 Task: Create Card Executive Team Meeting in Board Content Promotion to Workspace Business Intelligence. Create Card Recruitment Execution in Board Voice of Employee Analysis to Workspace Business Intelligence. Create Card Board Meeting in Board Voice of Customer Journey Mapping to Workspace Business Intelligence
Action: Mouse moved to (49, 242)
Screenshot: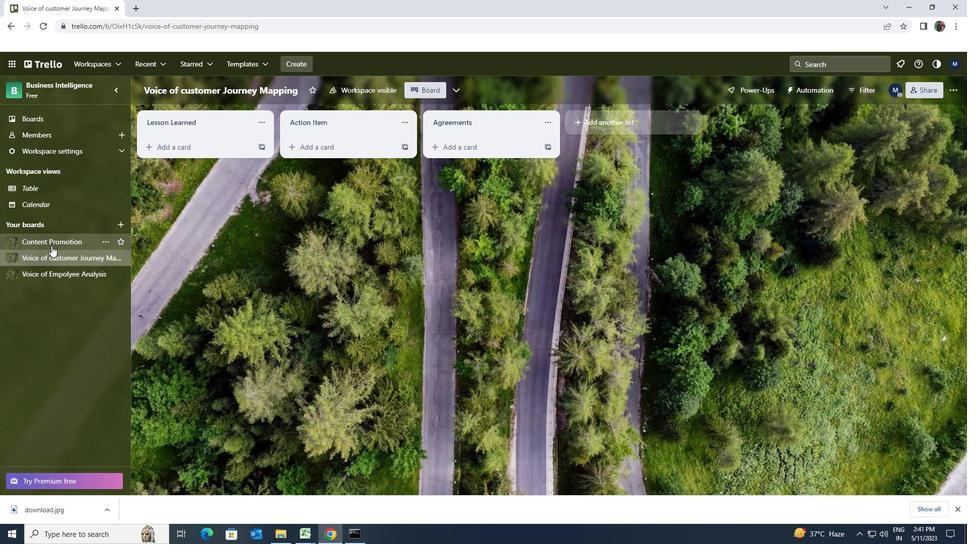 
Action: Mouse pressed left at (49, 242)
Screenshot: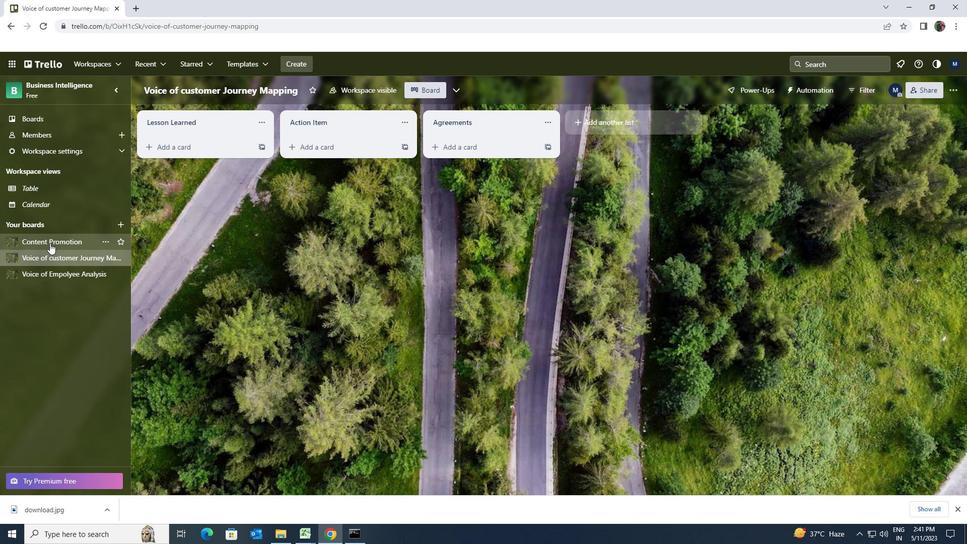 
Action: Mouse moved to (159, 146)
Screenshot: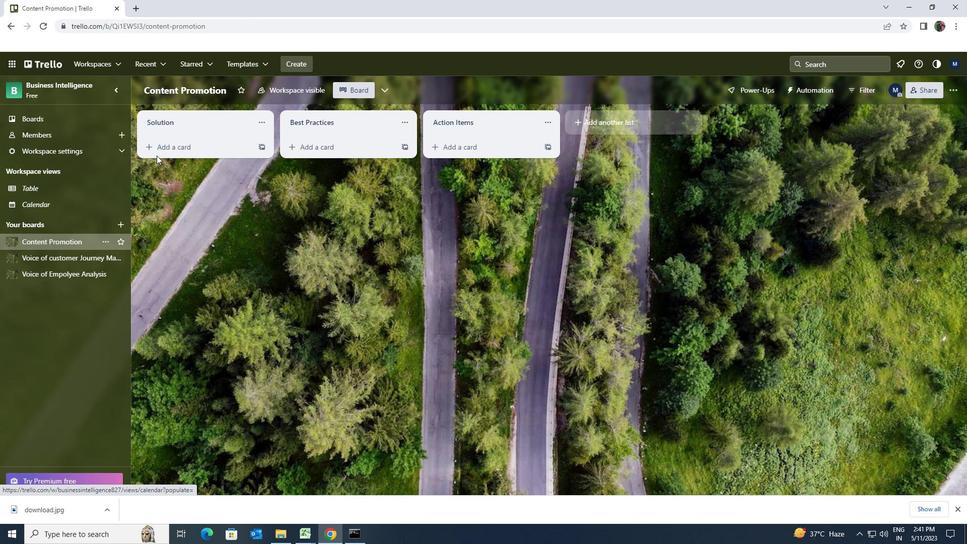 
Action: Mouse pressed left at (159, 146)
Screenshot: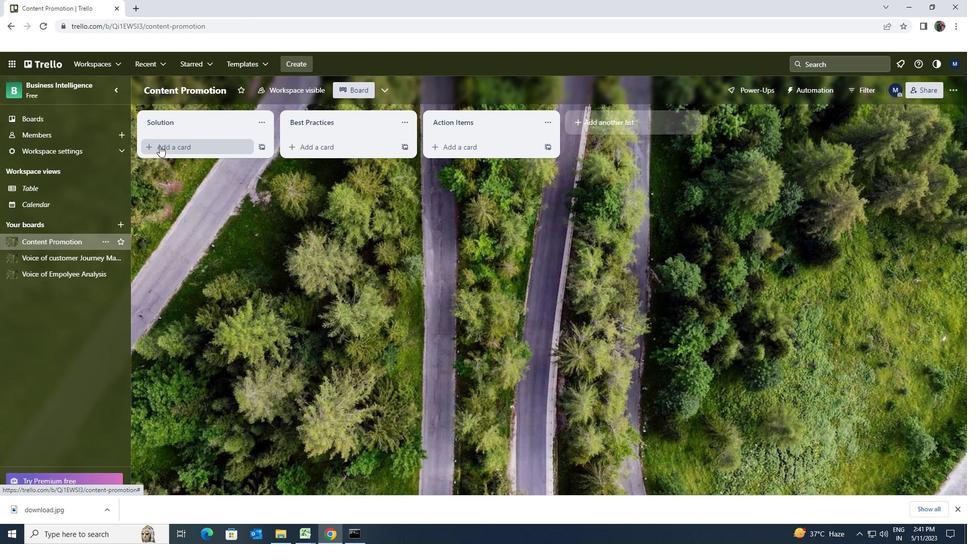 
Action: Key pressed <Key.shift>EXECUTIVE<Key.space><Key.shift>TEAM<Key.space><Key.shift>MEETING
Screenshot: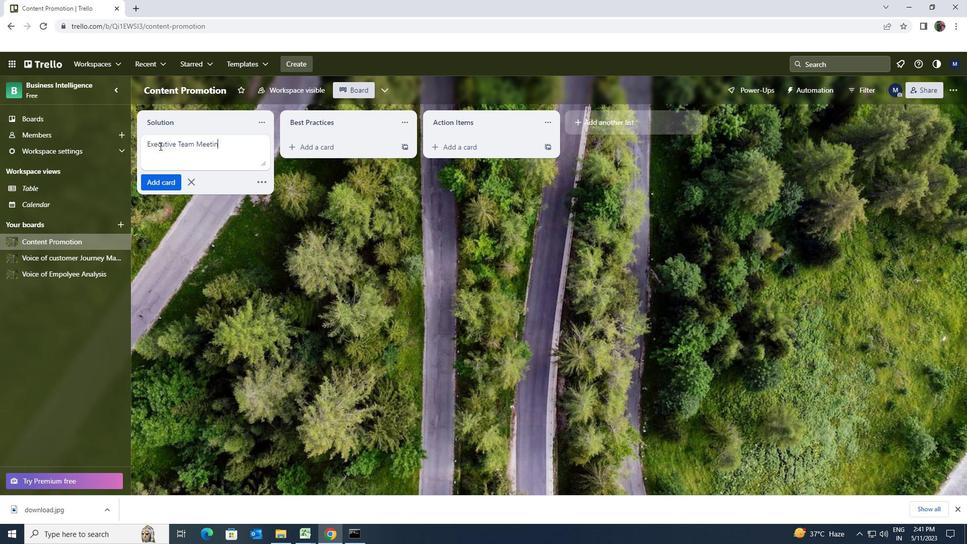 
Action: Mouse moved to (169, 183)
Screenshot: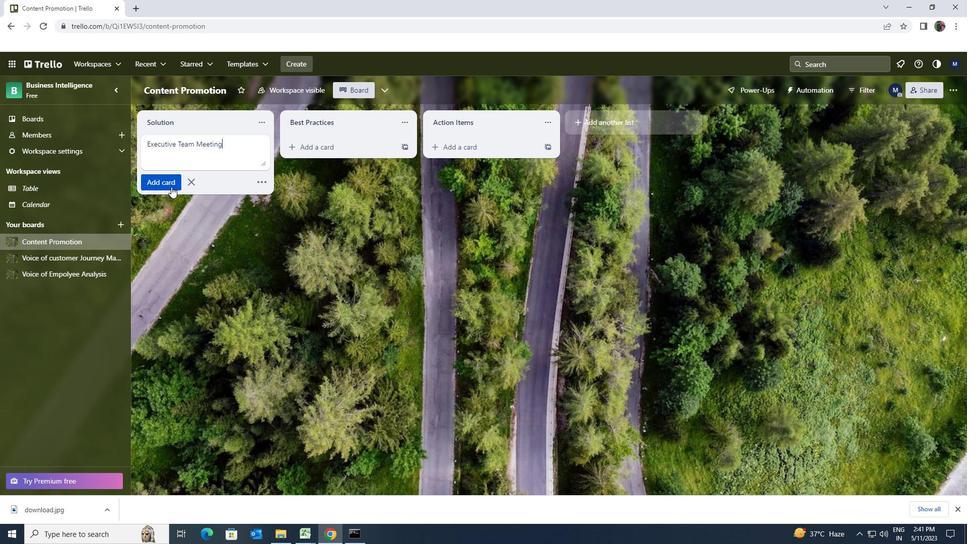 
Action: Mouse pressed left at (169, 183)
Screenshot: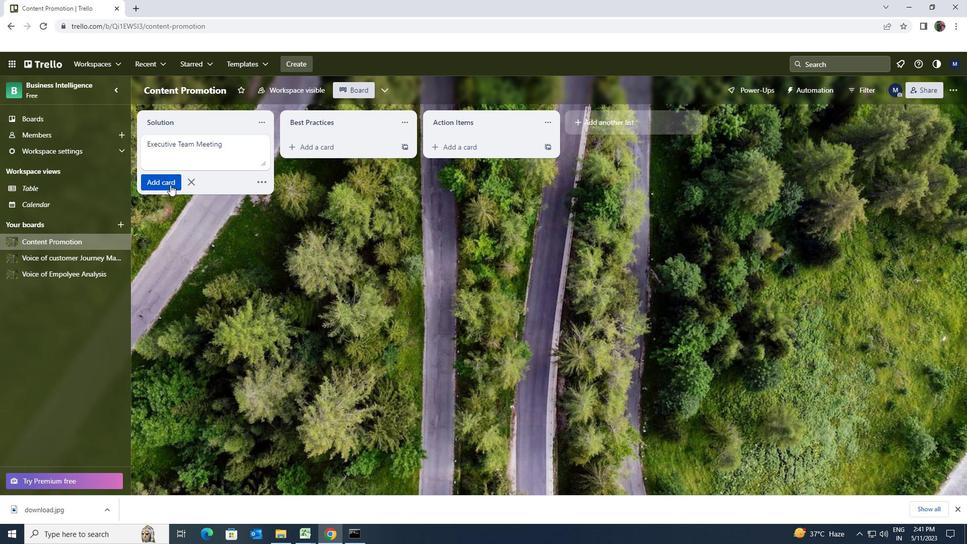 
Action: Mouse moved to (54, 271)
Screenshot: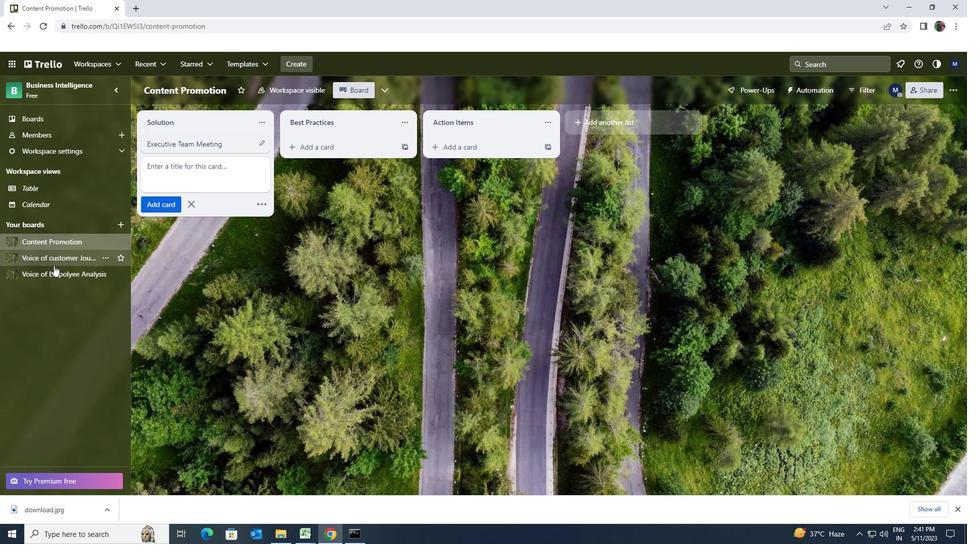 
Action: Mouse pressed left at (54, 271)
Screenshot: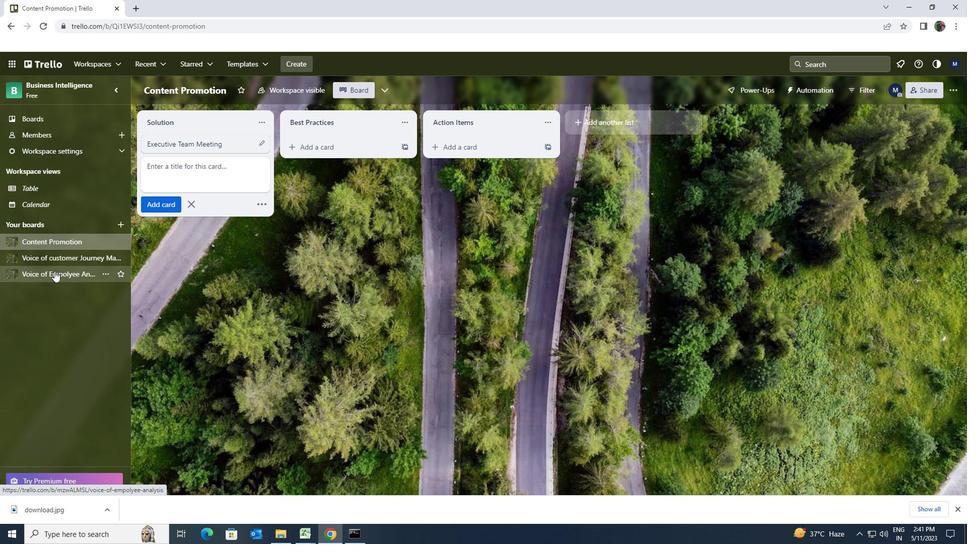 
Action: Mouse moved to (166, 150)
Screenshot: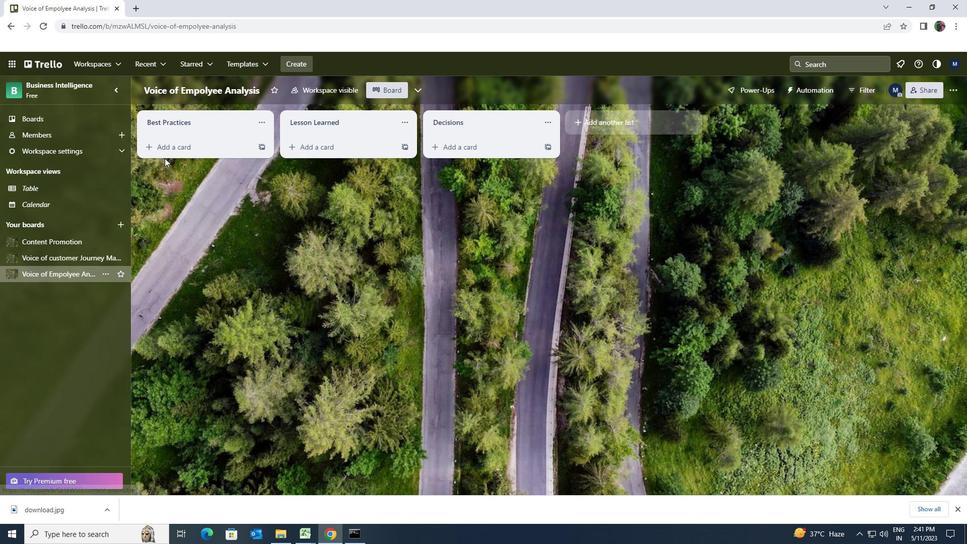 
Action: Mouse pressed left at (166, 150)
Screenshot: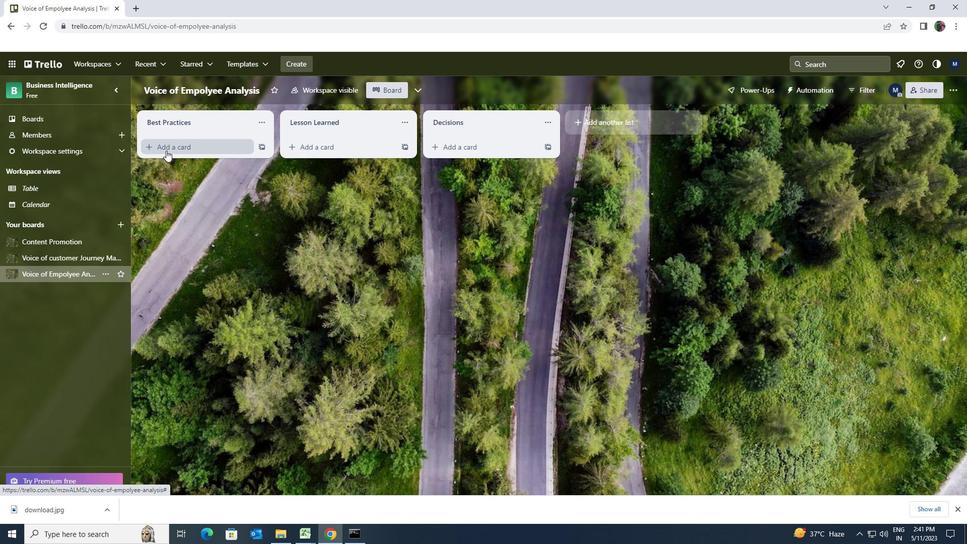 
Action: Key pressed <Key.shift><Key.shift>RECRUITMENT<Key.space><Key.shift>EXEECUTION
Screenshot: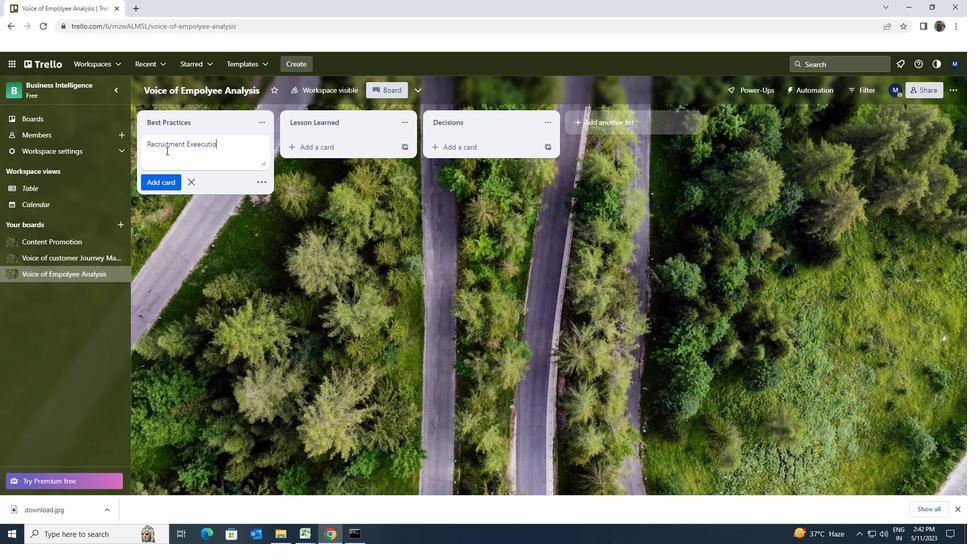 
Action: Mouse moved to (170, 173)
Screenshot: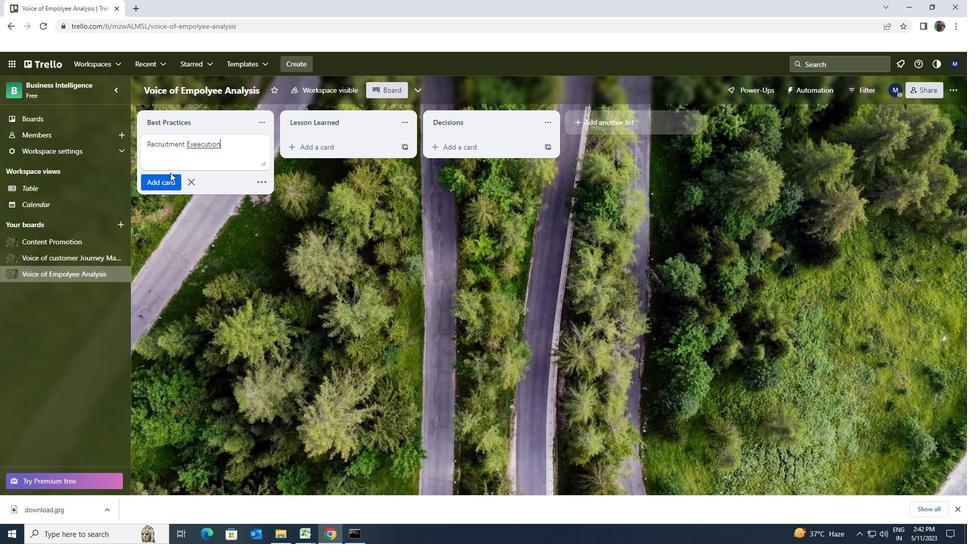 
Action: Key pressed <Key.backspace><Key.backspace><Key.backspace><Key.backspace><Key.backspace><Key.backspace><Key.backspace>
Screenshot: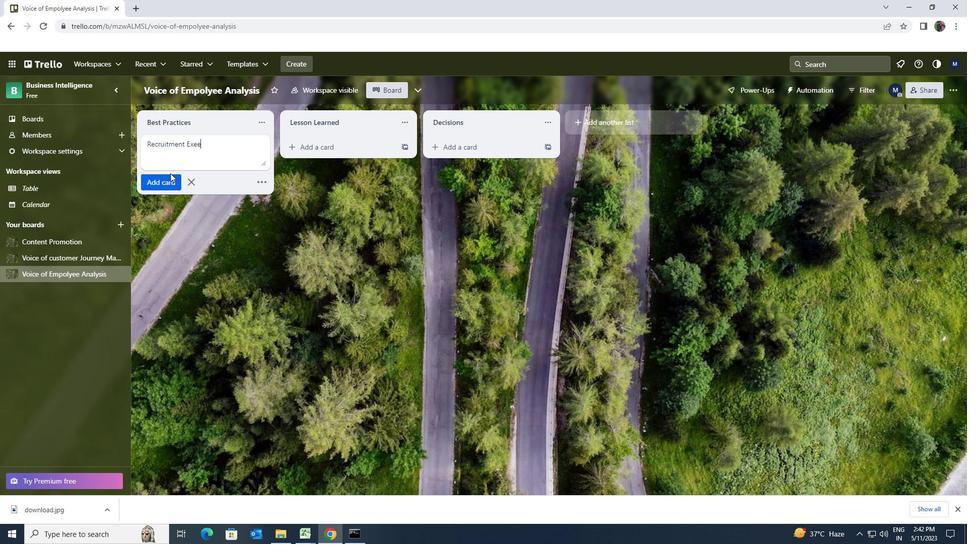 
Action: Mouse moved to (170, 173)
Screenshot: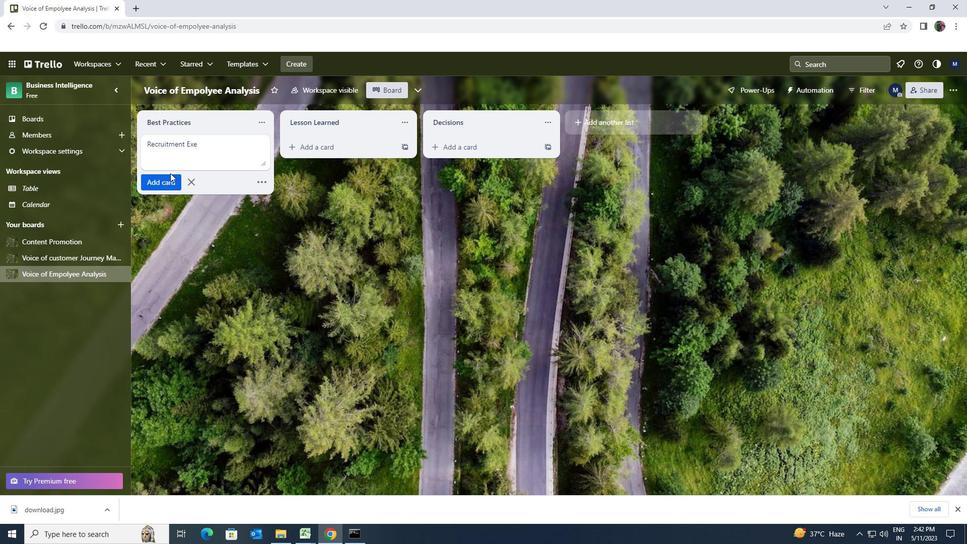 
Action: Key pressed CUTION
Screenshot: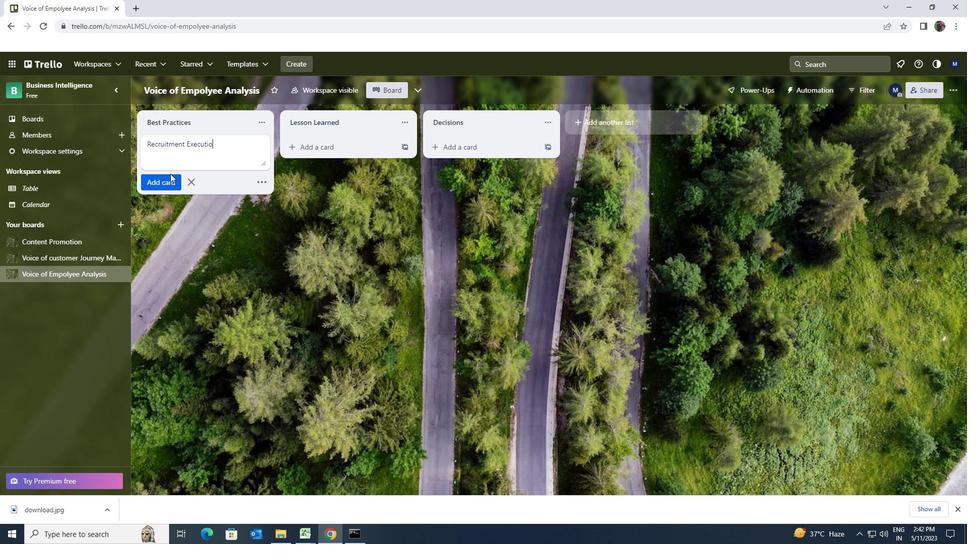 
Action: Mouse moved to (164, 184)
Screenshot: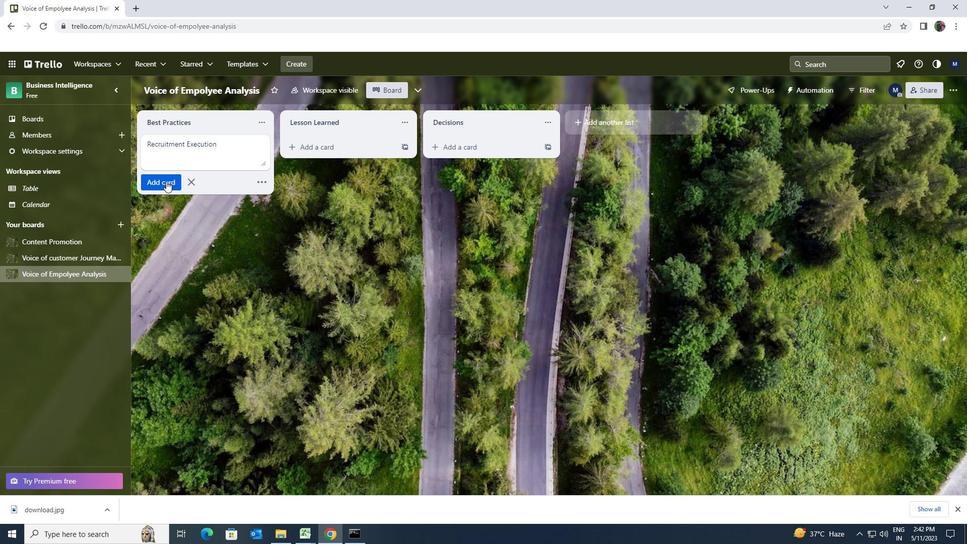 
Action: Mouse pressed left at (164, 184)
Screenshot: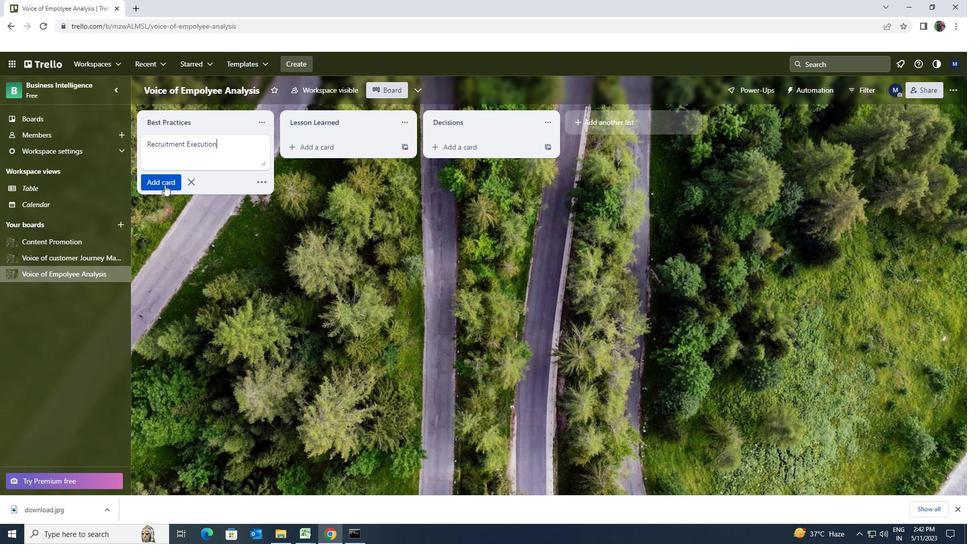 
Action: Mouse moved to (79, 256)
Screenshot: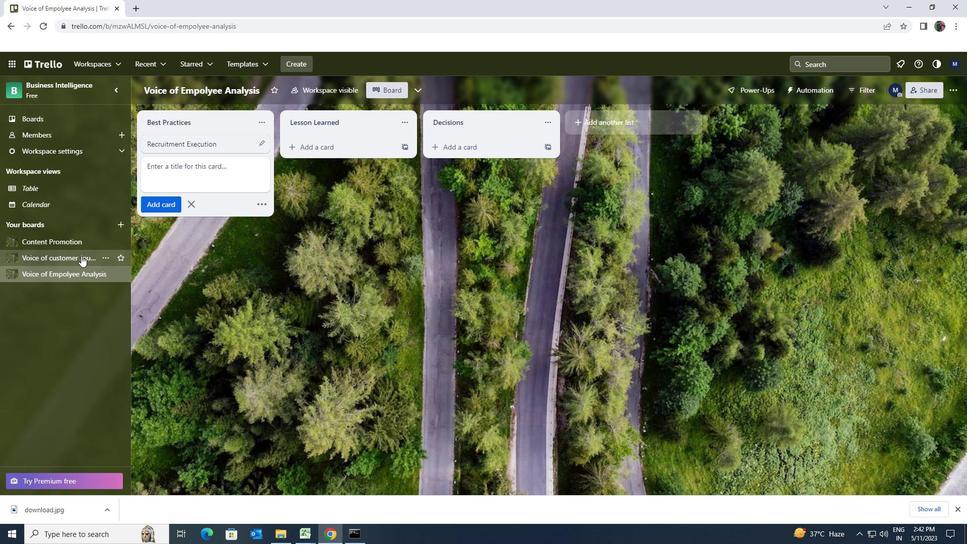 
Action: Mouse pressed left at (79, 256)
Screenshot: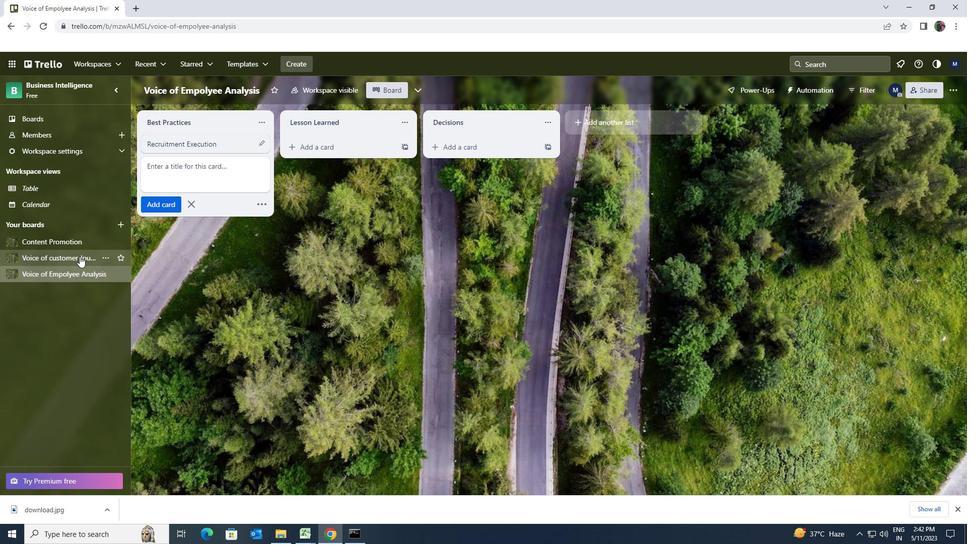 
Action: Mouse moved to (159, 151)
Screenshot: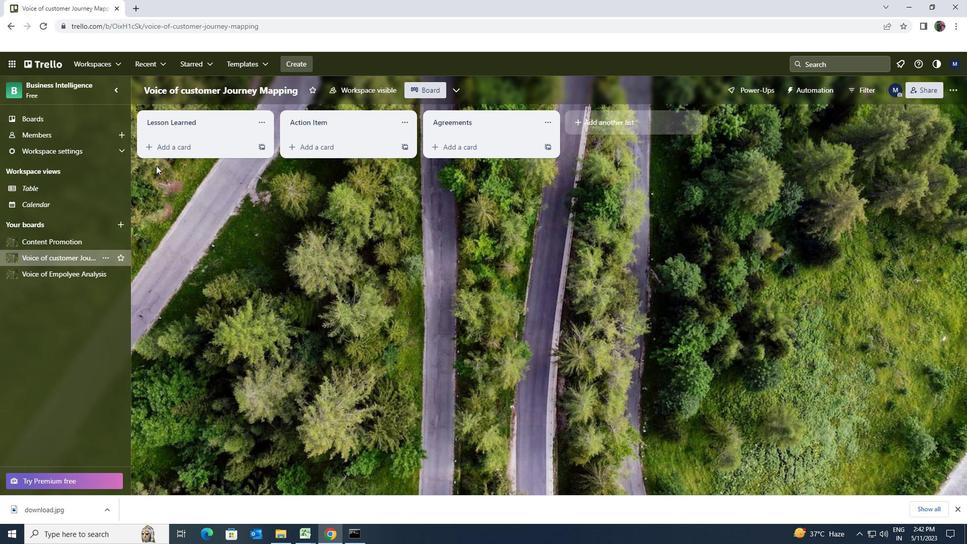 
Action: Mouse pressed left at (159, 151)
Screenshot: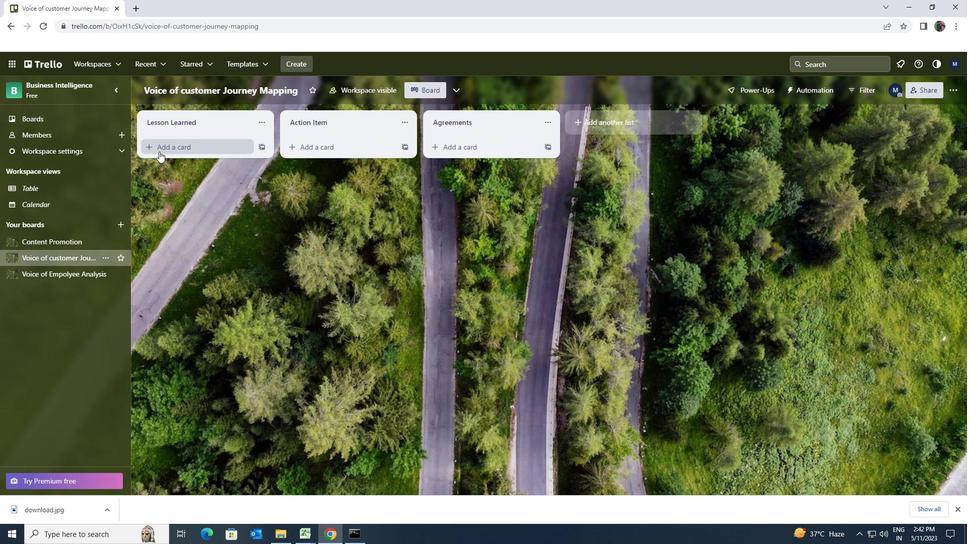 
Action: Key pressed <Key.shift>BOARD<Key.space><Key.shift>MEETING
Screenshot: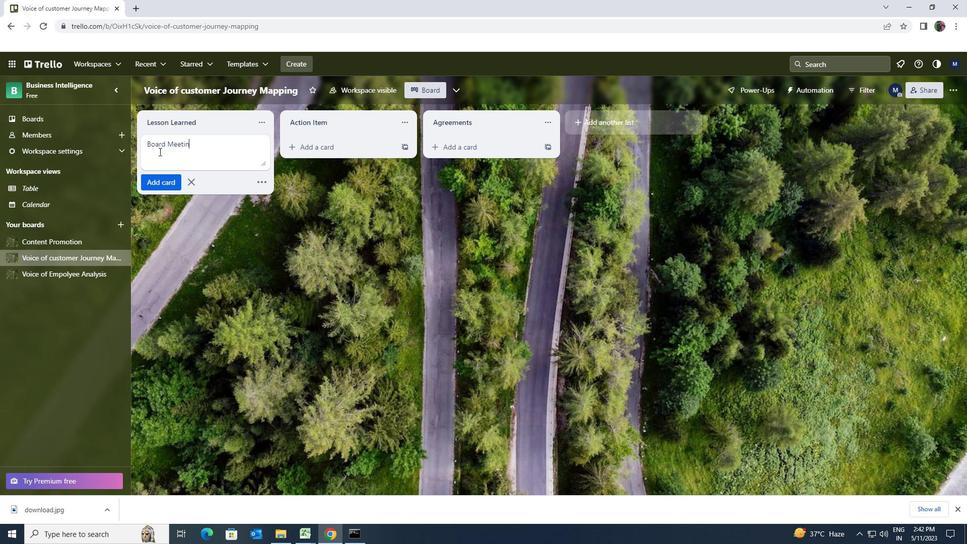 
Action: Mouse moved to (174, 180)
Screenshot: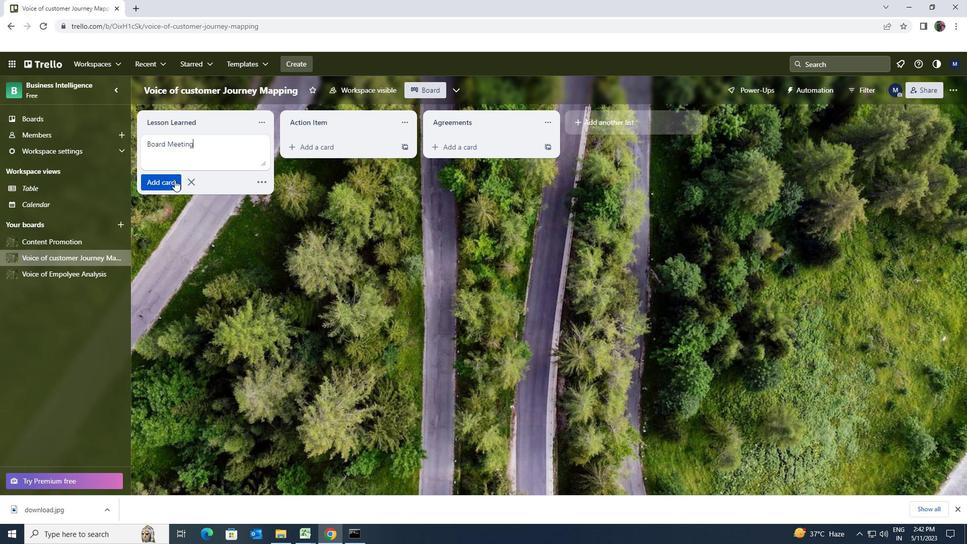 
Action: Mouse pressed left at (174, 180)
Screenshot: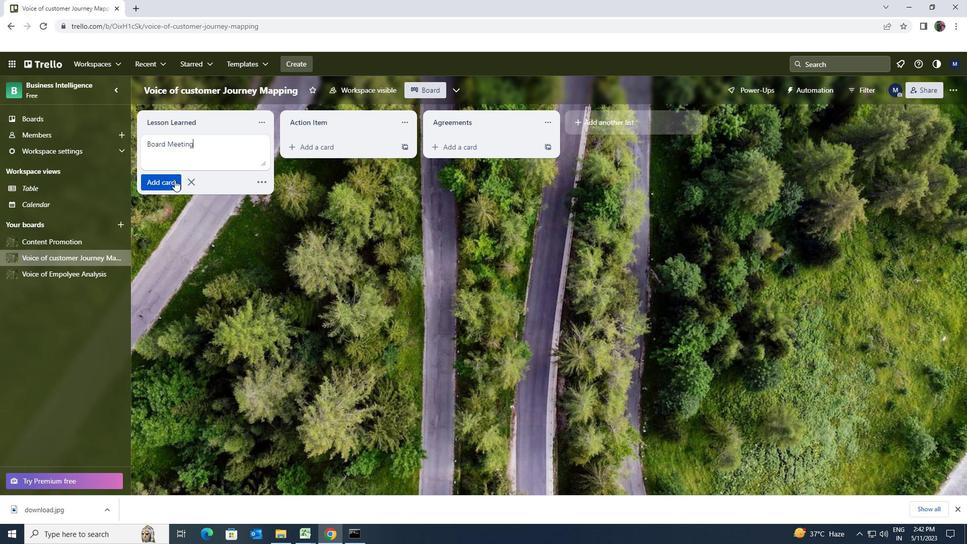 
